 Task: Select the list of quotes displayed as a table
Action: Mouse moved to (298, 199)
Screenshot: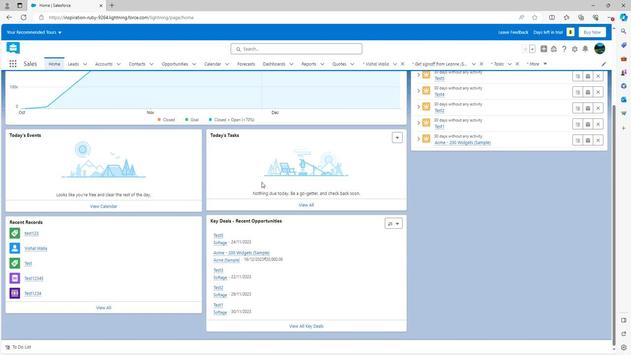 
Action: Mouse scrolled (298, 198) with delta (0, 0)
Screenshot: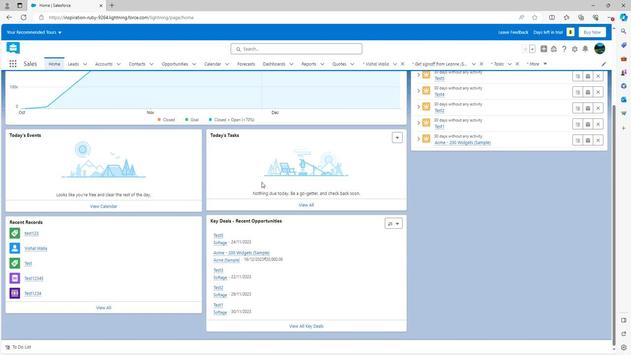 
Action: Mouse scrolled (298, 198) with delta (0, 0)
Screenshot: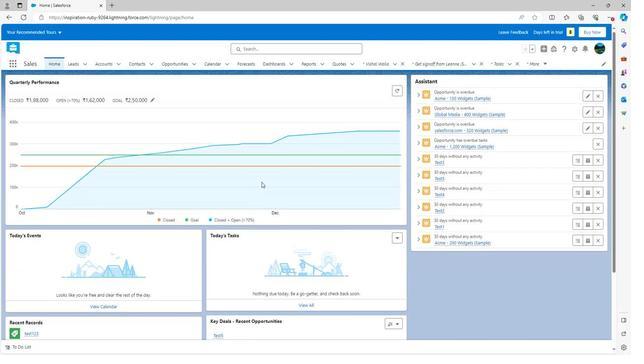 
Action: Mouse scrolled (298, 198) with delta (0, 0)
Screenshot: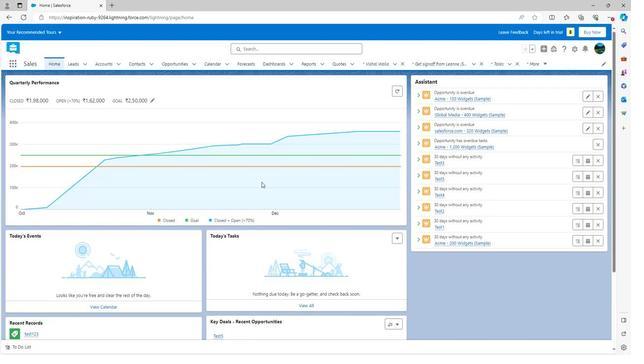 
Action: Mouse scrolled (298, 199) with delta (0, 0)
Screenshot: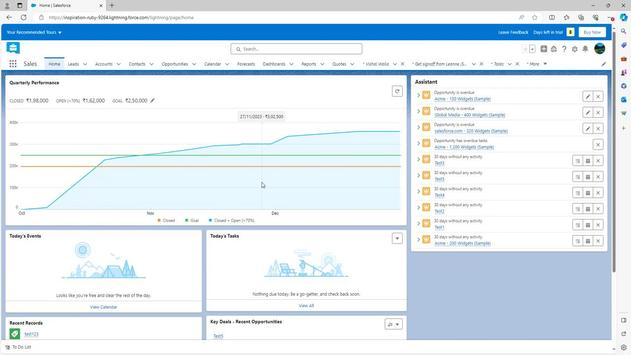 
Action: Mouse scrolled (298, 199) with delta (0, 0)
Screenshot: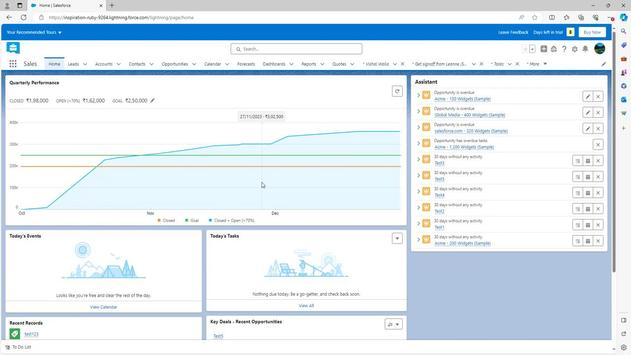 
Action: Mouse scrolled (298, 199) with delta (0, 0)
Screenshot: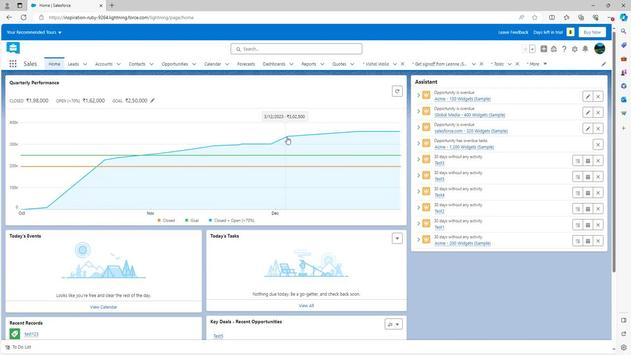 
Action: Mouse moved to (337, 62)
Screenshot: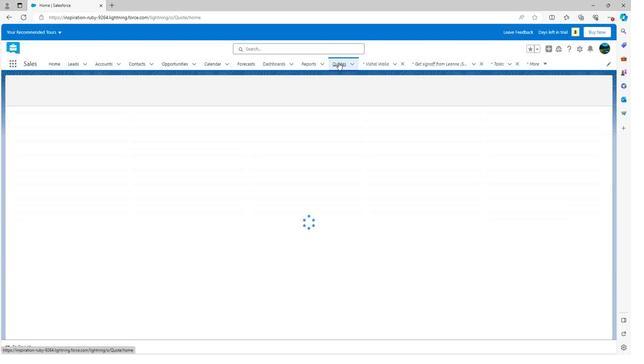 
Action: Mouse pressed left at (337, 62)
Screenshot: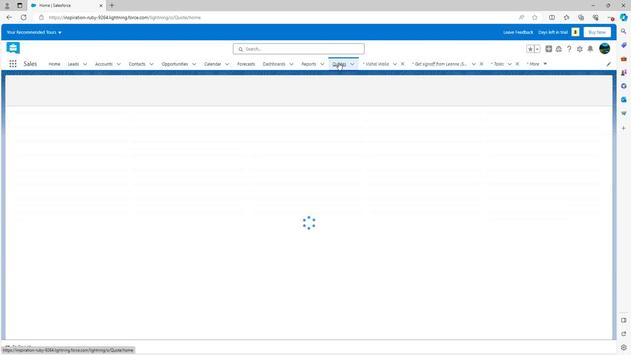 
Action: Mouse moved to (445, 100)
Screenshot: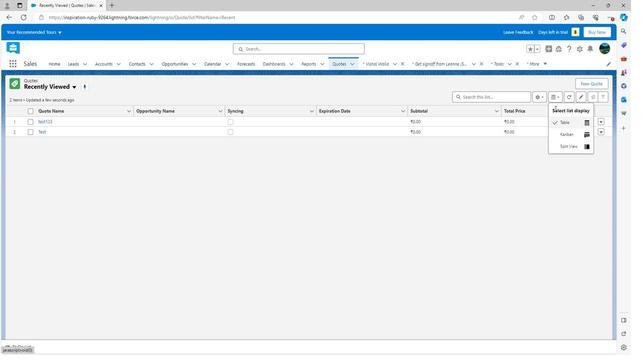 
Action: Mouse pressed left at (445, 100)
Screenshot: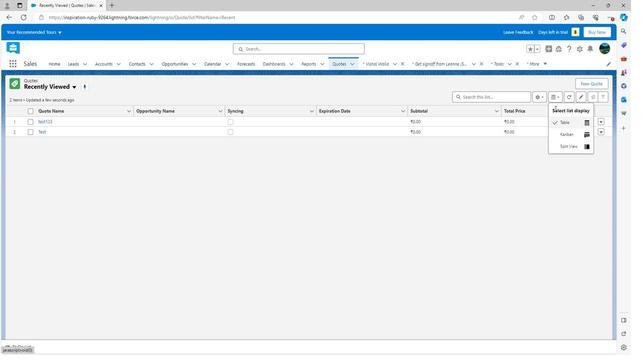 
Action: Mouse moved to (449, 130)
Screenshot: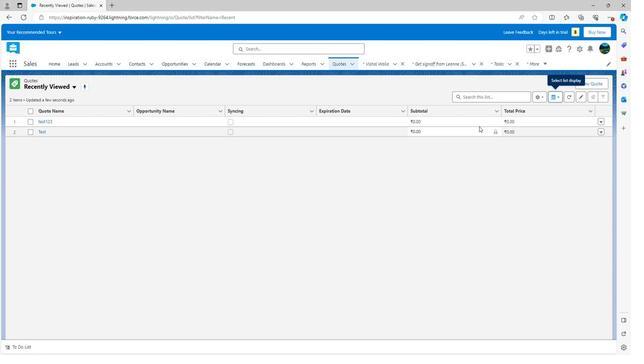 
Action: Mouse pressed left at (449, 130)
Screenshot: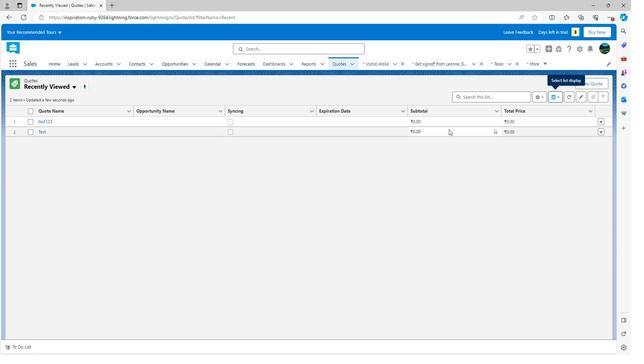 
Action: Mouse moved to (345, 129)
Screenshot: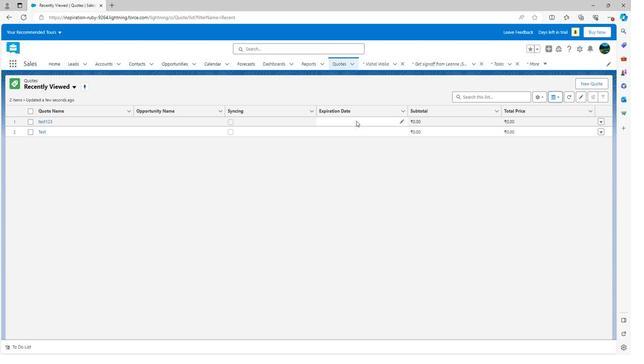 
